 Task: Sign in and sign out of your Google Account to access Chrome Sync.
Action: Mouse moved to (1002, 85)
Screenshot: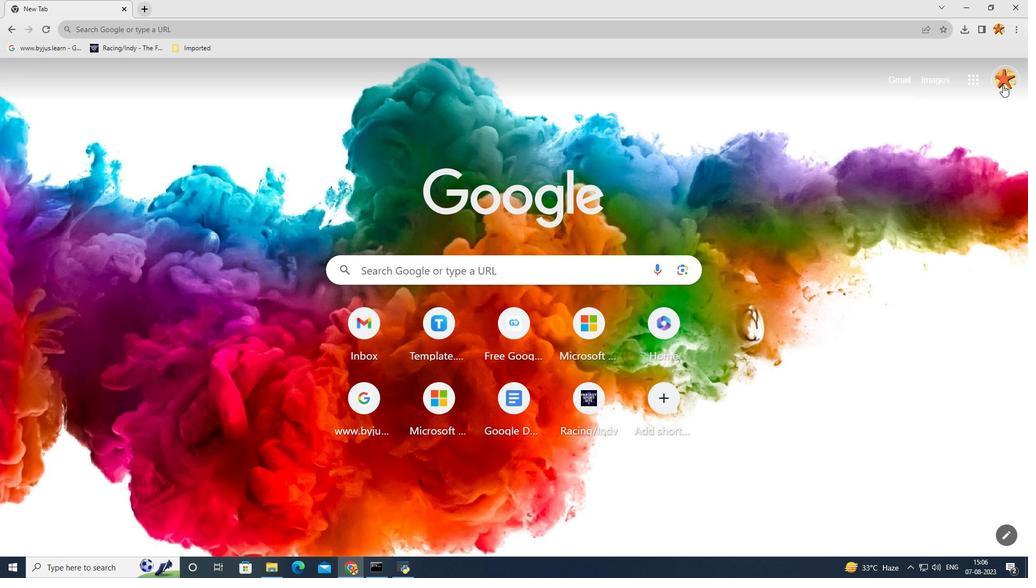 
Action: Mouse pressed left at (1002, 85)
Screenshot: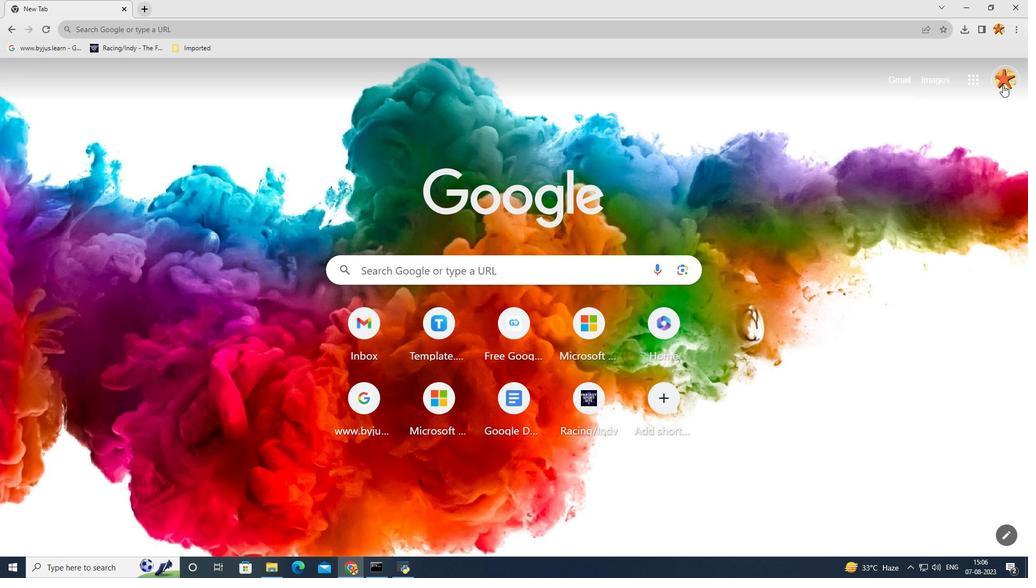 
Action: Mouse moved to (843, 254)
Screenshot: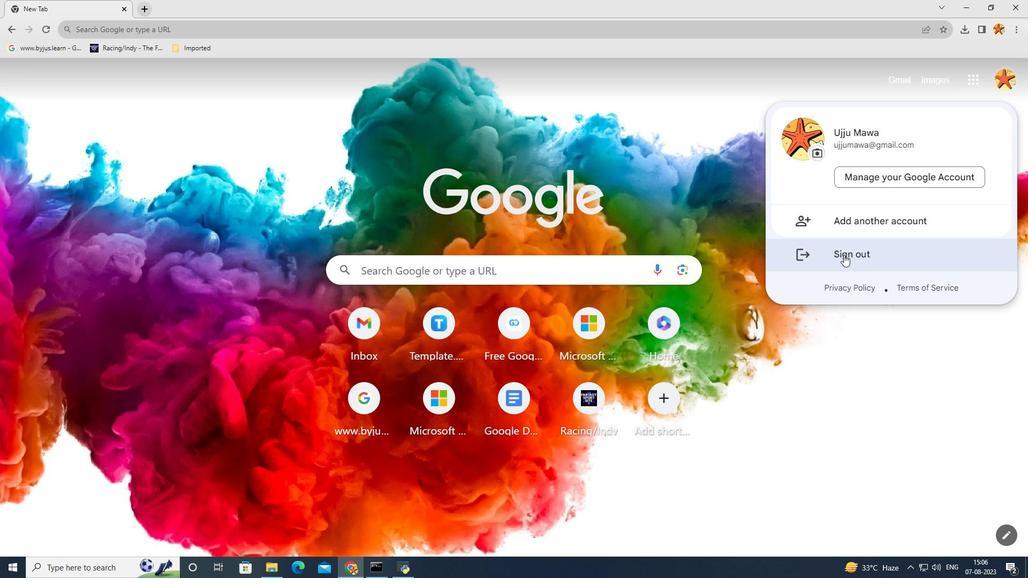 
Action: Mouse pressed left at (843, 254)
Screenshot: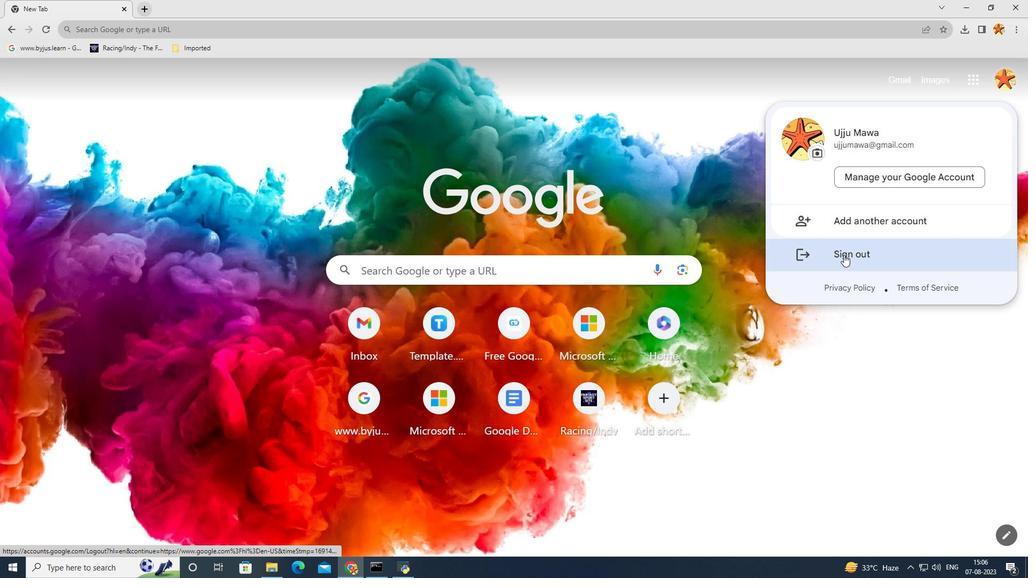 
Action: Mouse moved to (559, 353)
Screenshot: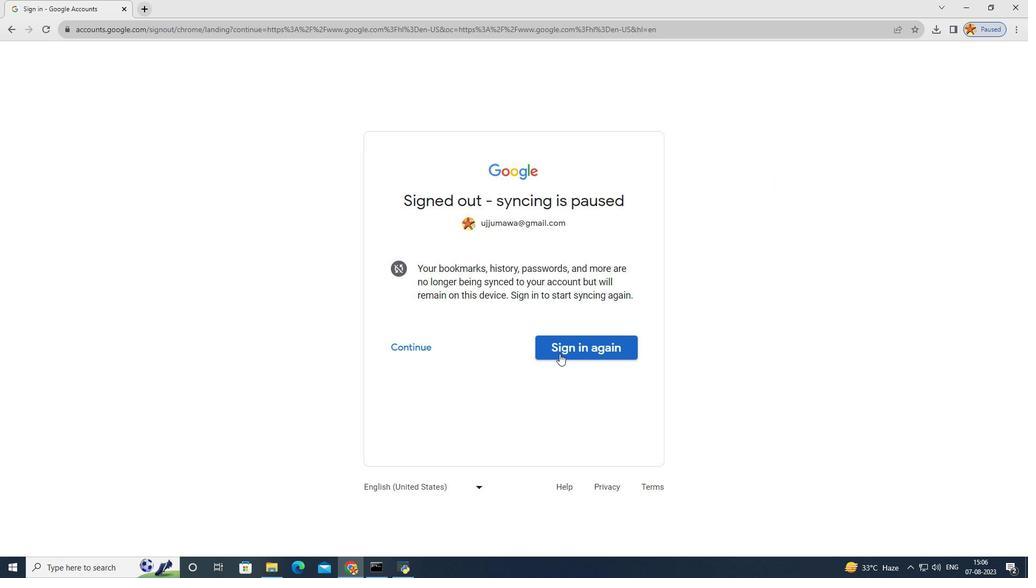 
Action: Mouse pressed left at (559, 353)
Screenshot: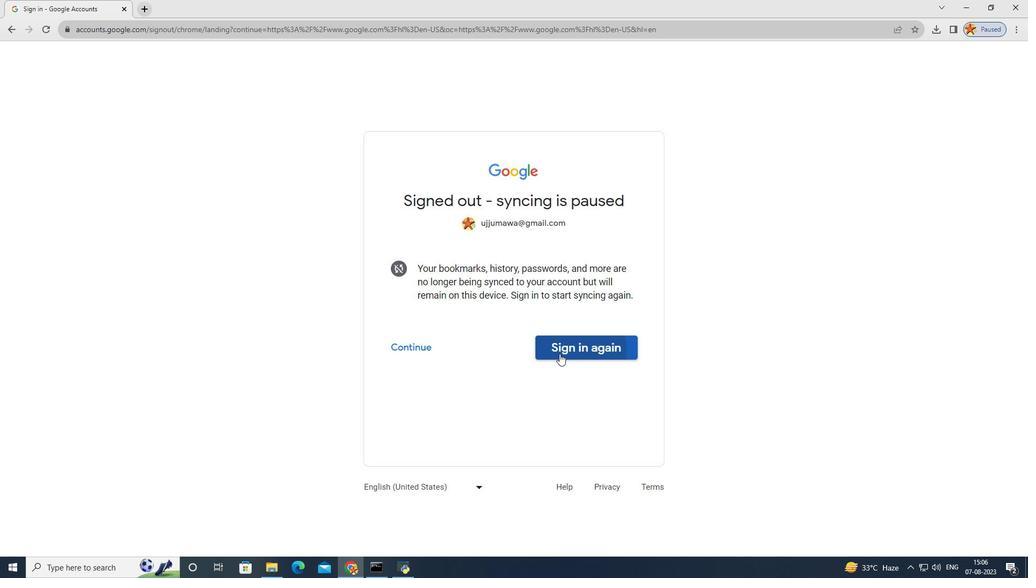 
Action: Mouse moved to (617, 321)
Screenshot: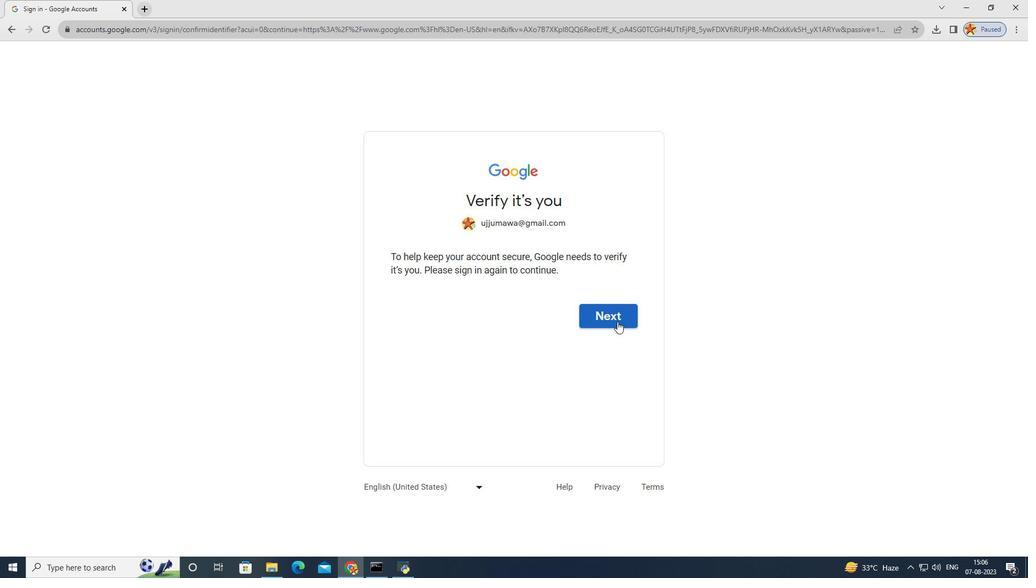 
Action: Mouse pressed left at (617, 321)
Screenshot: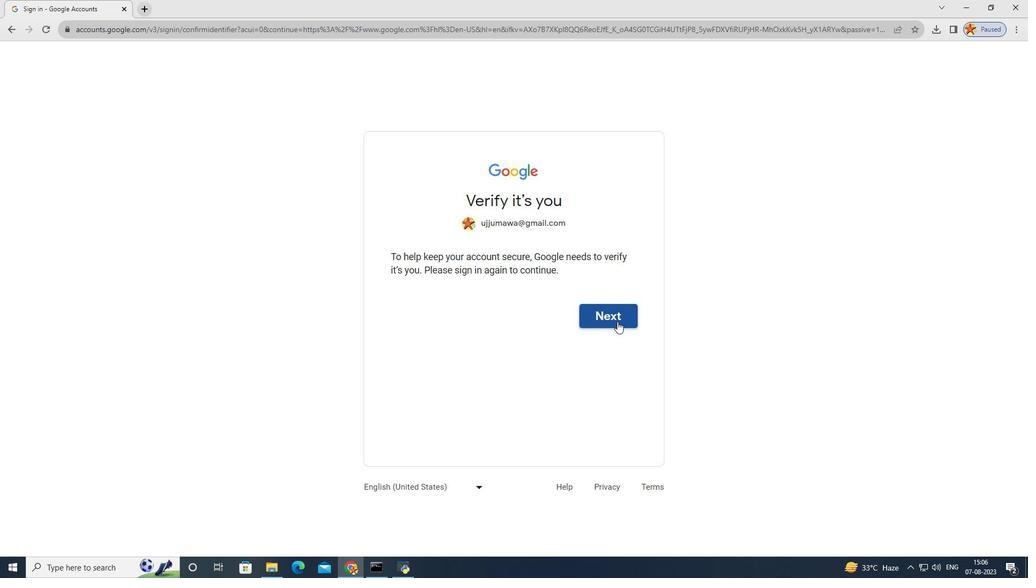 
Action: Mouse moved to (552, 309)
Screenshot: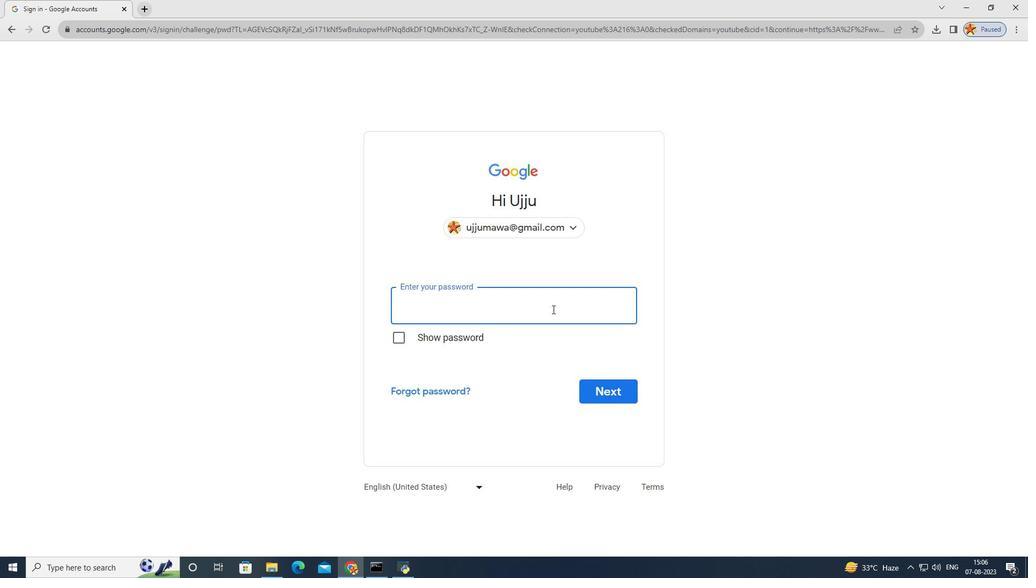 
Action: Key pressed <Key.caps_lock>C<Key.caps_lock>hicken<Key.shift_r><Key.shift_r><Key.shift_r><Key.shift_r><Key.shift_r><Key.shift_r>@888
Screenshot: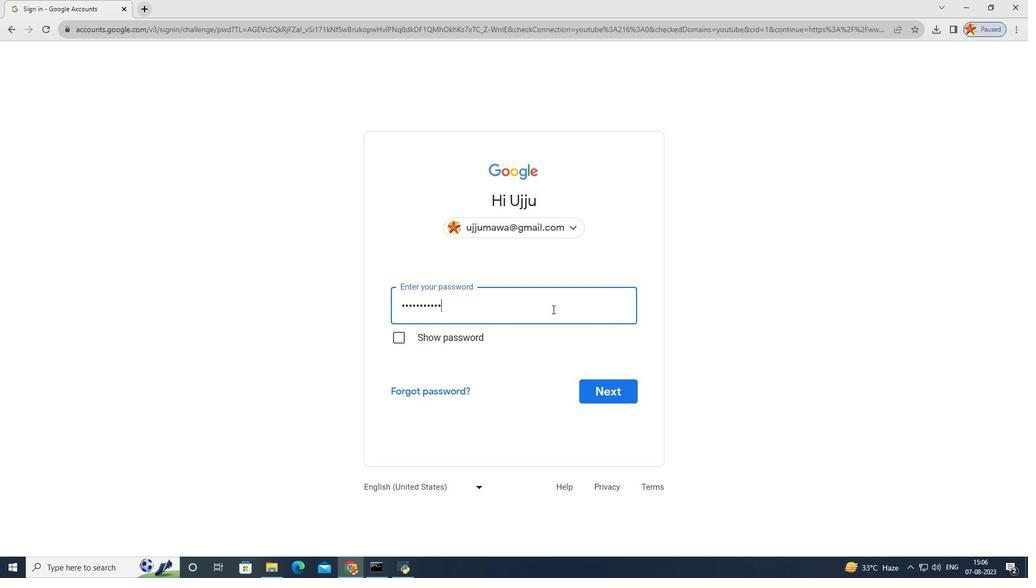 
Action: Mouse moved to (600, 402)
Screenshot: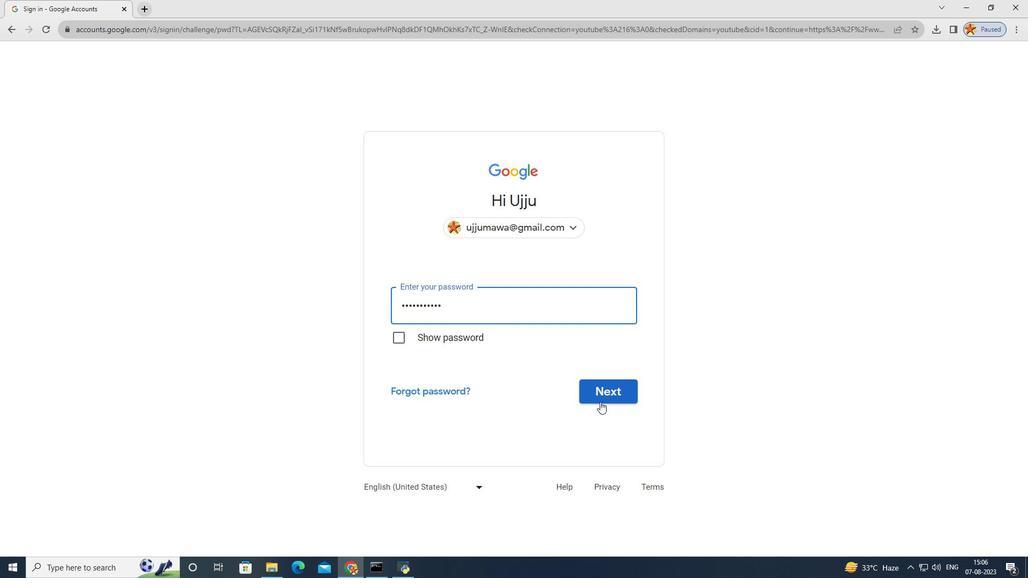 
Action: Mouse pressed left at (600, 402)
Screenshot: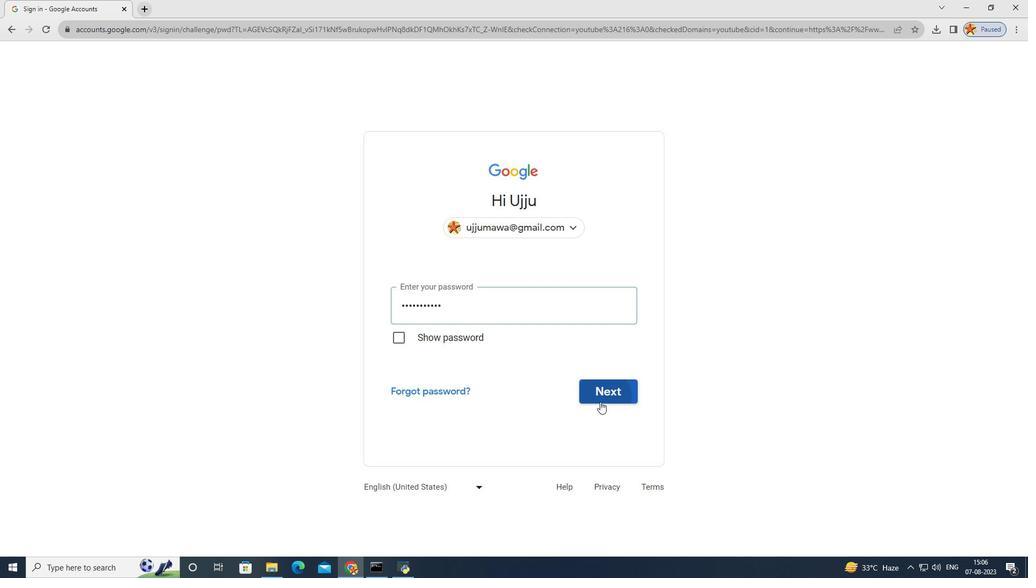 
